 Task: Create a section Feature Fest and in the section, add a milestone Blockchain Implementation in the project AuraTech
Action: Mouse moved to (275, 482)
Screenshot: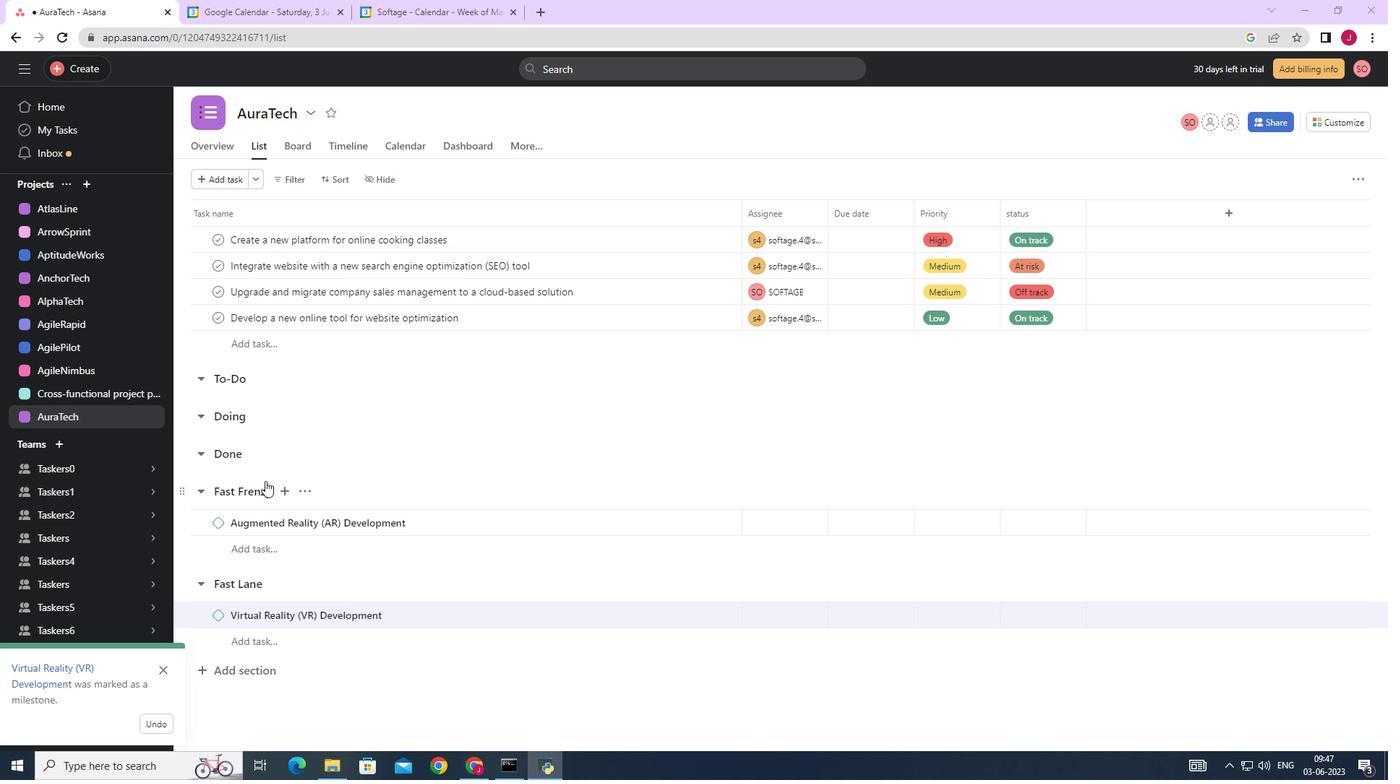 
Action: Mouse scrolled (275, 482) with delta (0, 0)
Screenshot: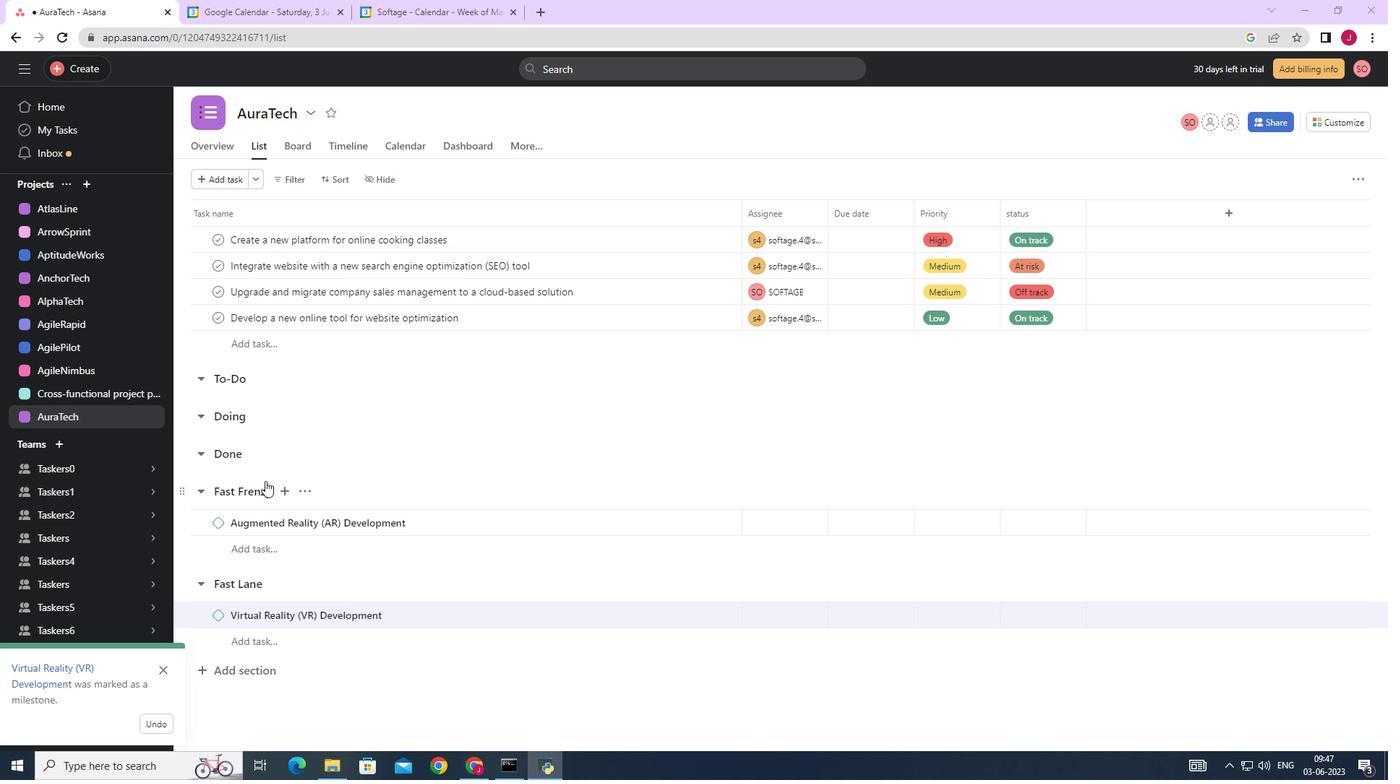 
Action: Mouse moved to (277, 485)
Screenshot: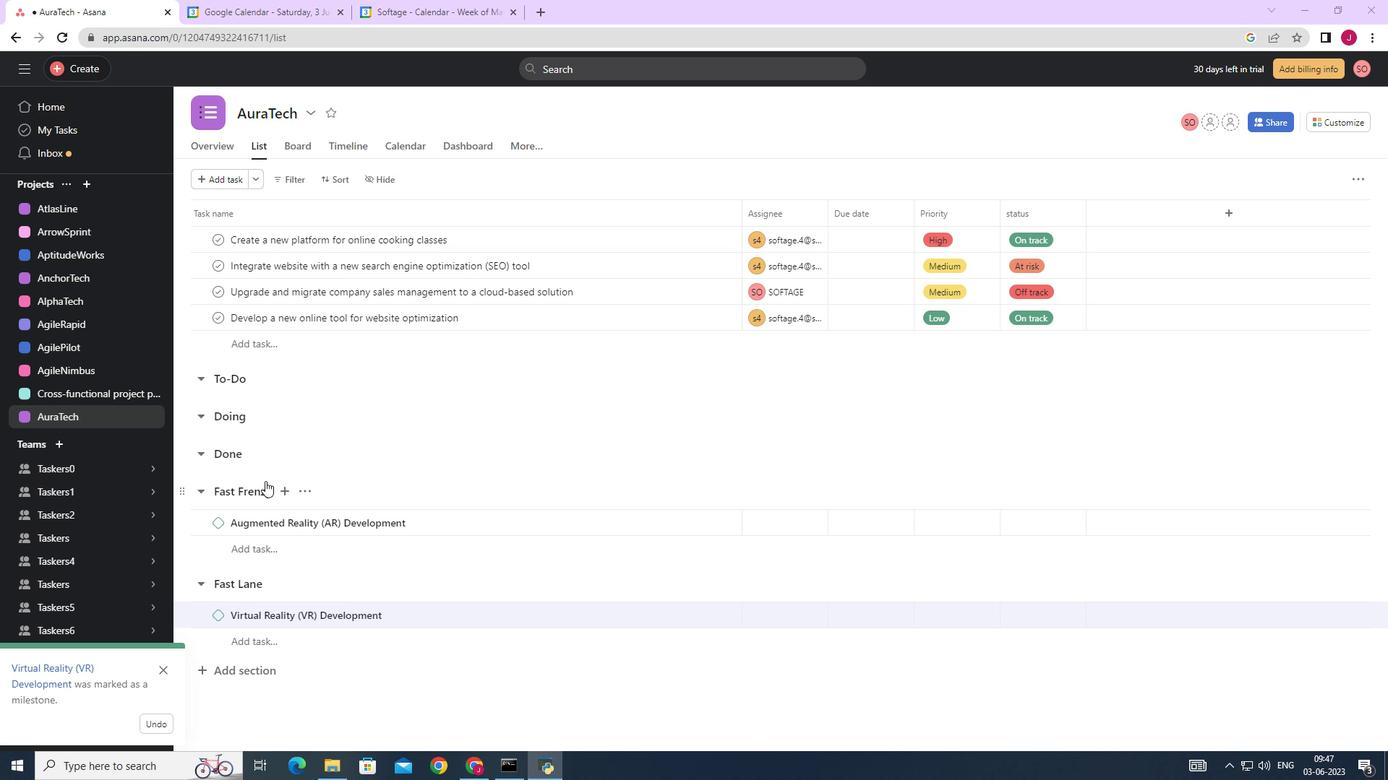 
Action: Mouse scrolled (277, 485) with delta (0, 0)
Screenshot: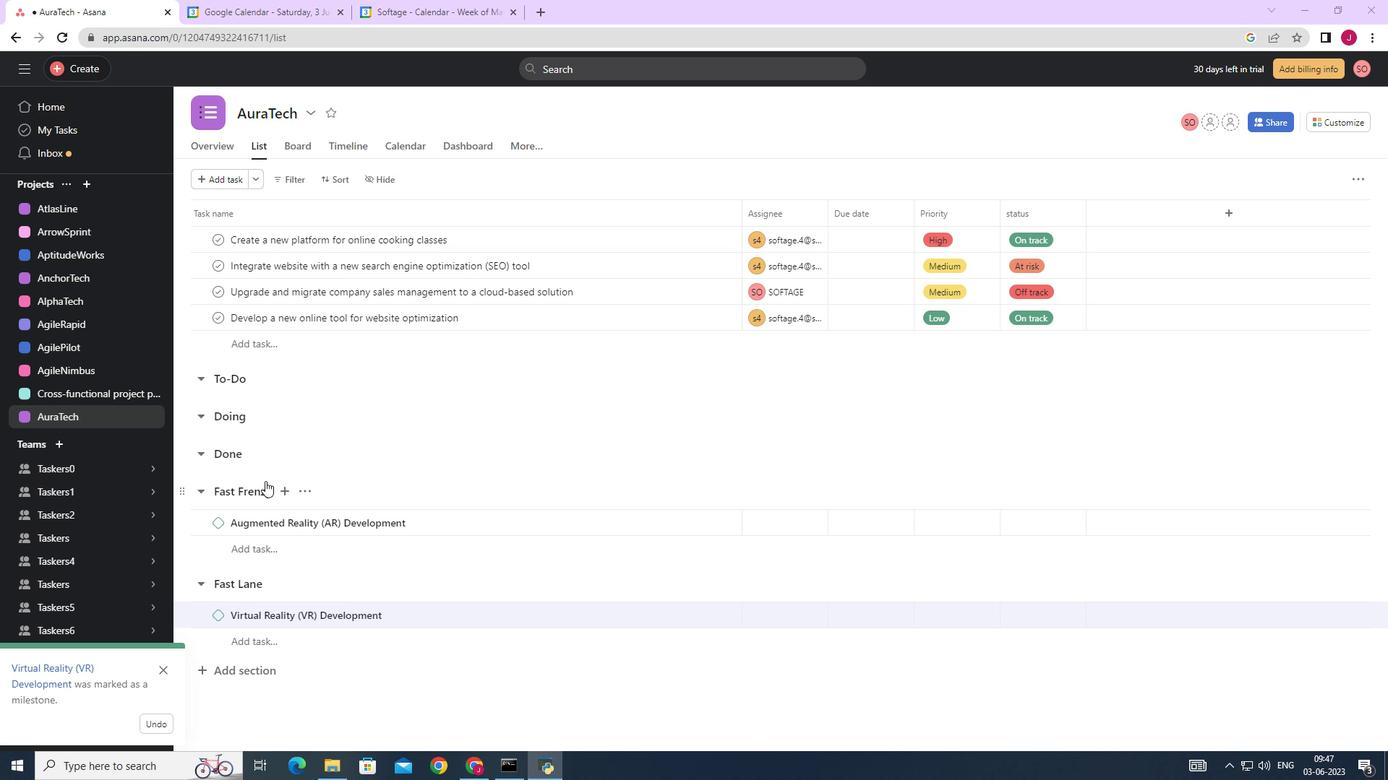 
Action: Mouse scrolled (277, 485) with delta (0, 0)
Screenshot: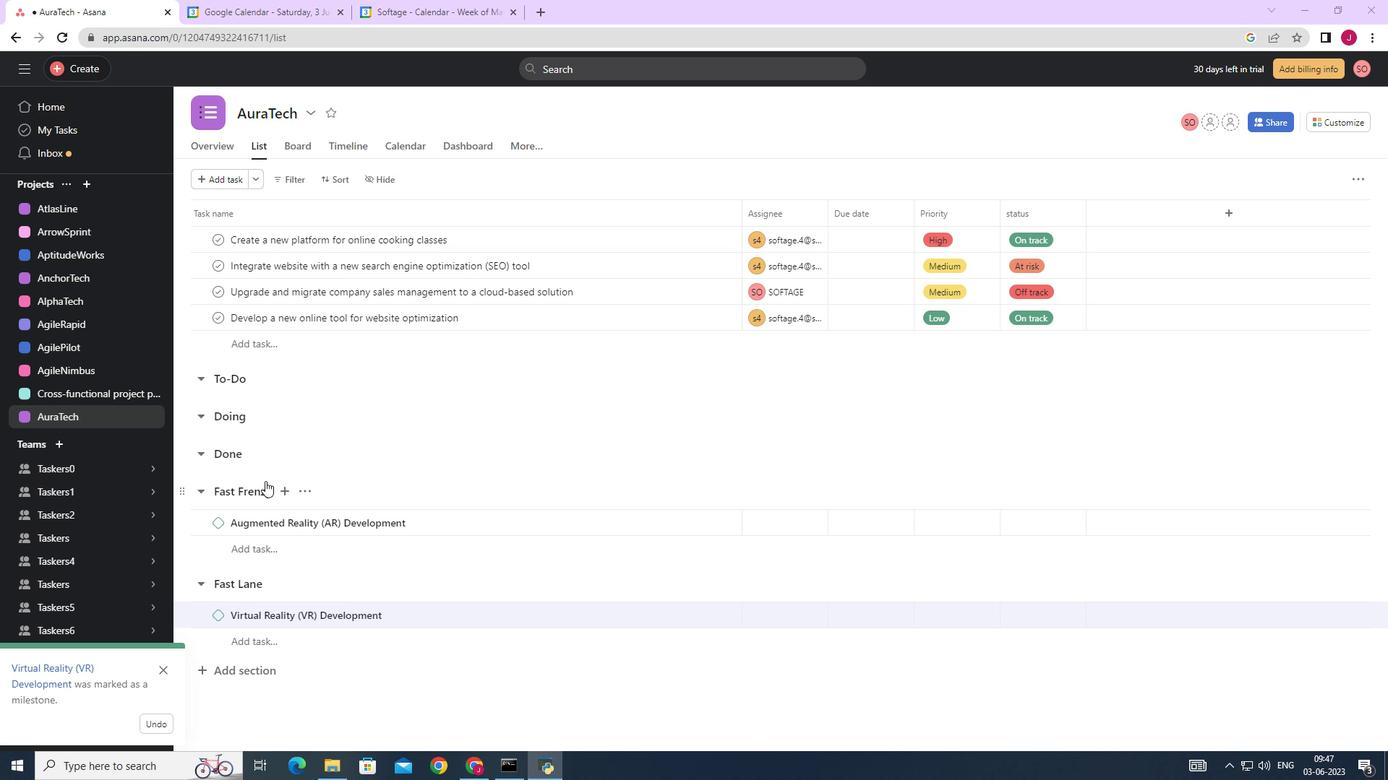 
Action: Mouse moved to (277, 485)
Screenshot: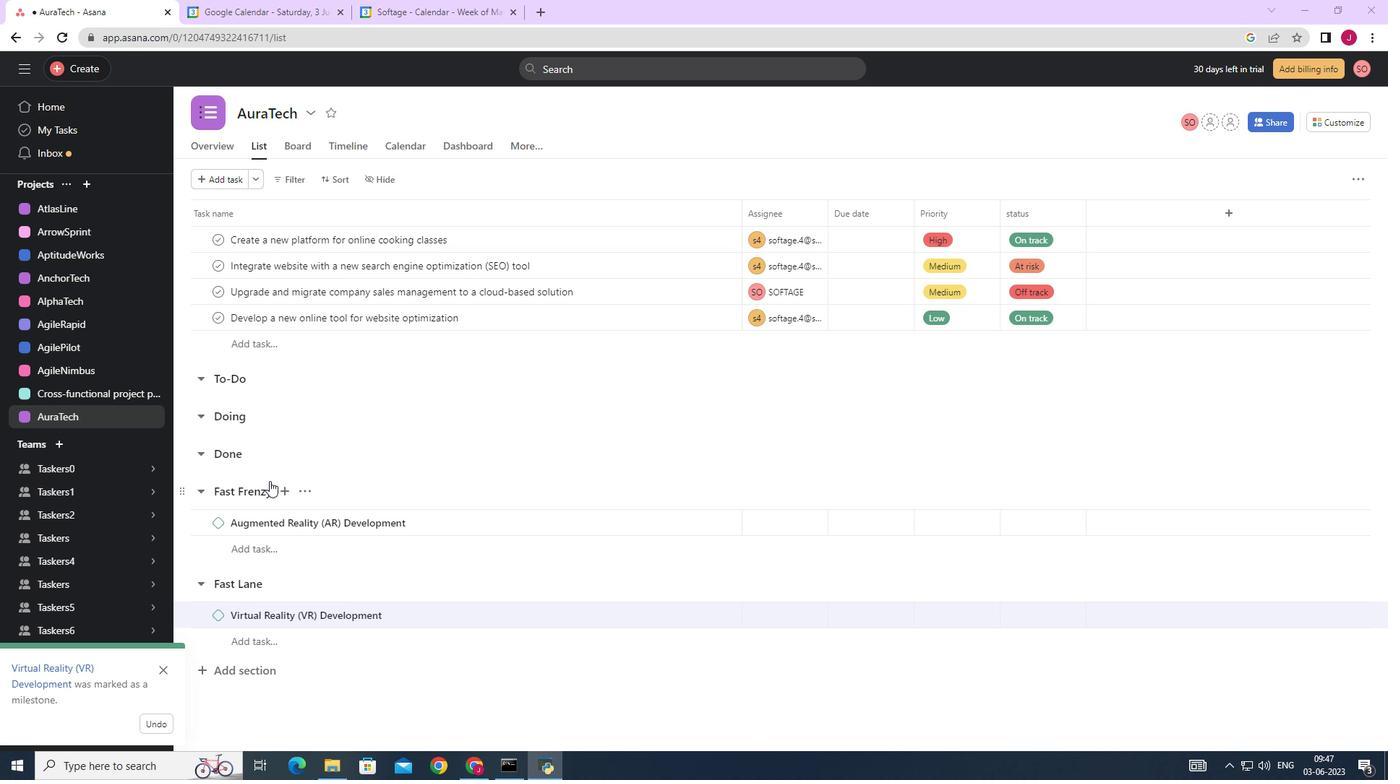 
Action: Mouse scrolled (277, 485) with delta (0, 0)
Screenshot: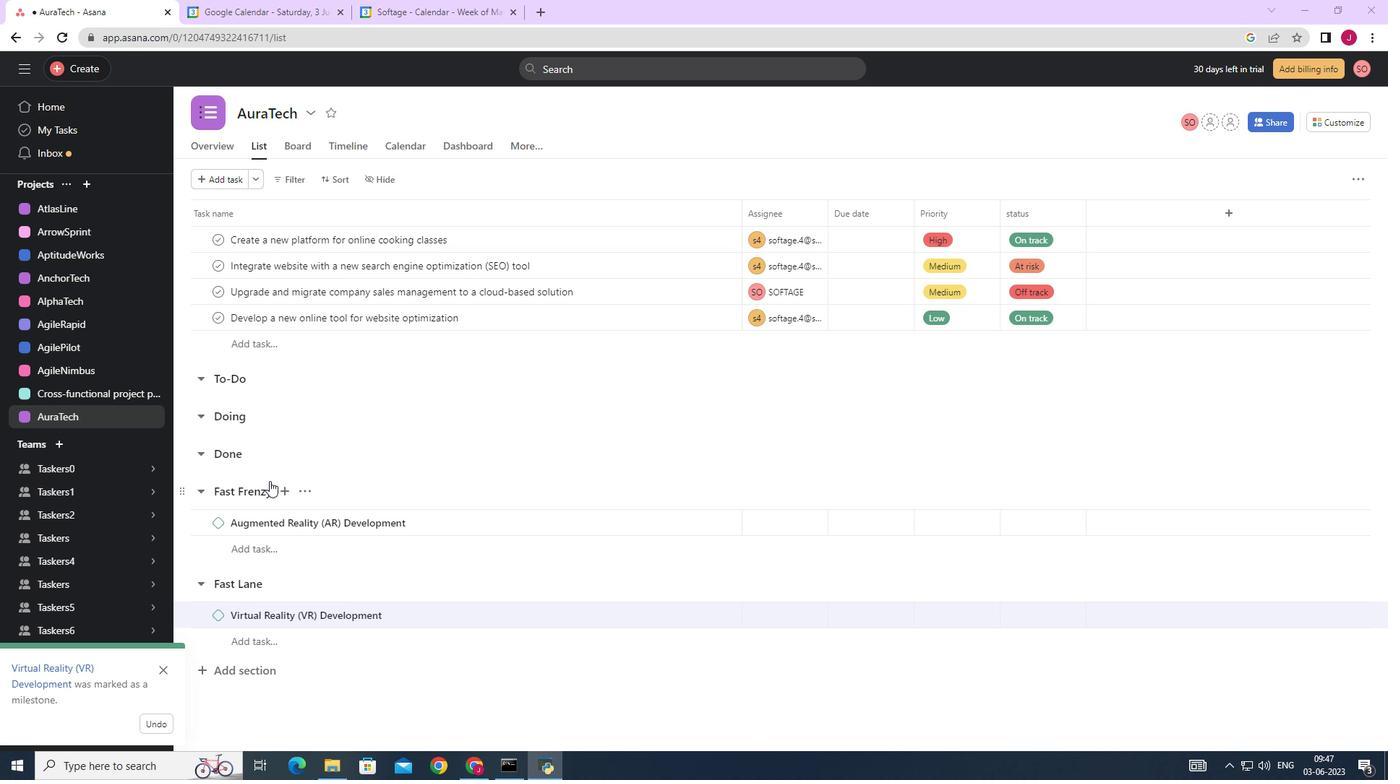 
Action: Mouse moved to (278, 486)
Screenshot: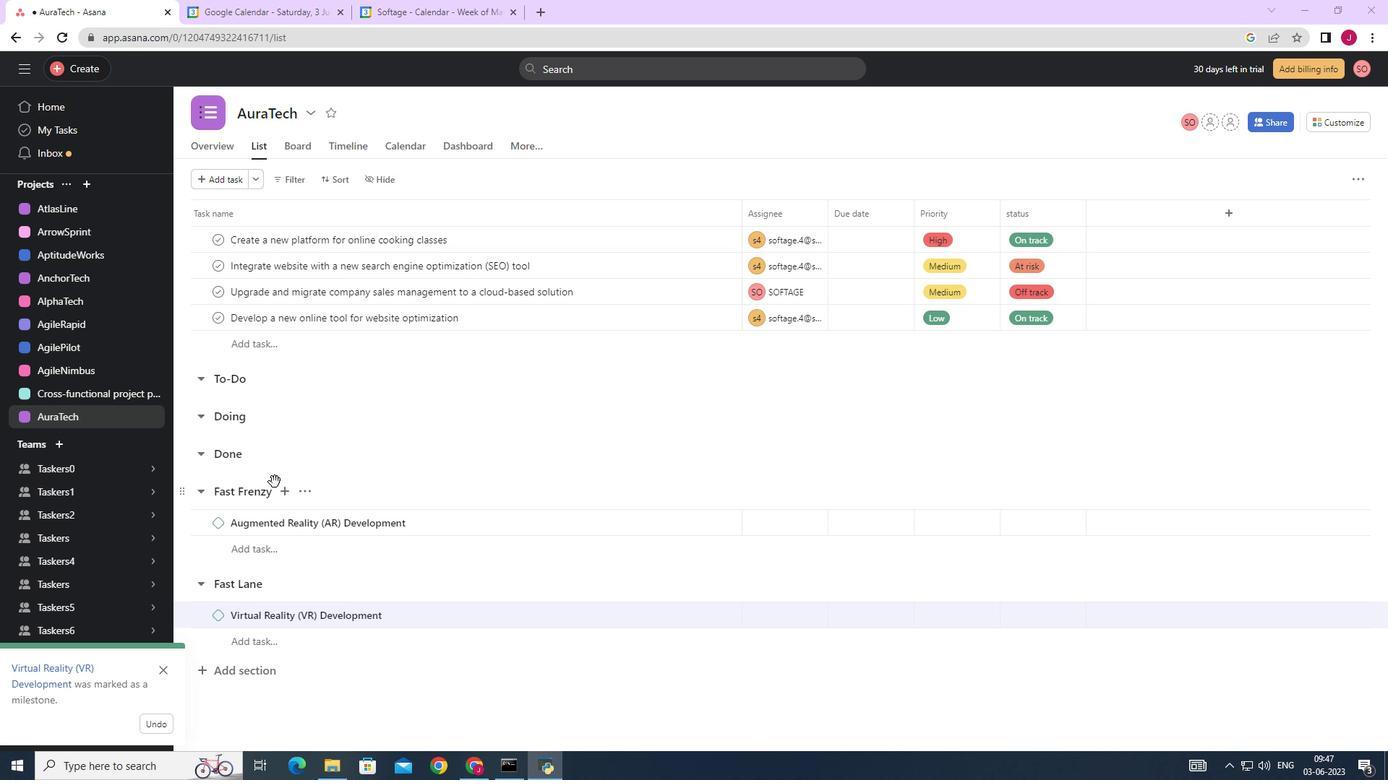 
Action: Mouse scrolled (278, 485) with delta (0, 0)
Screenshot: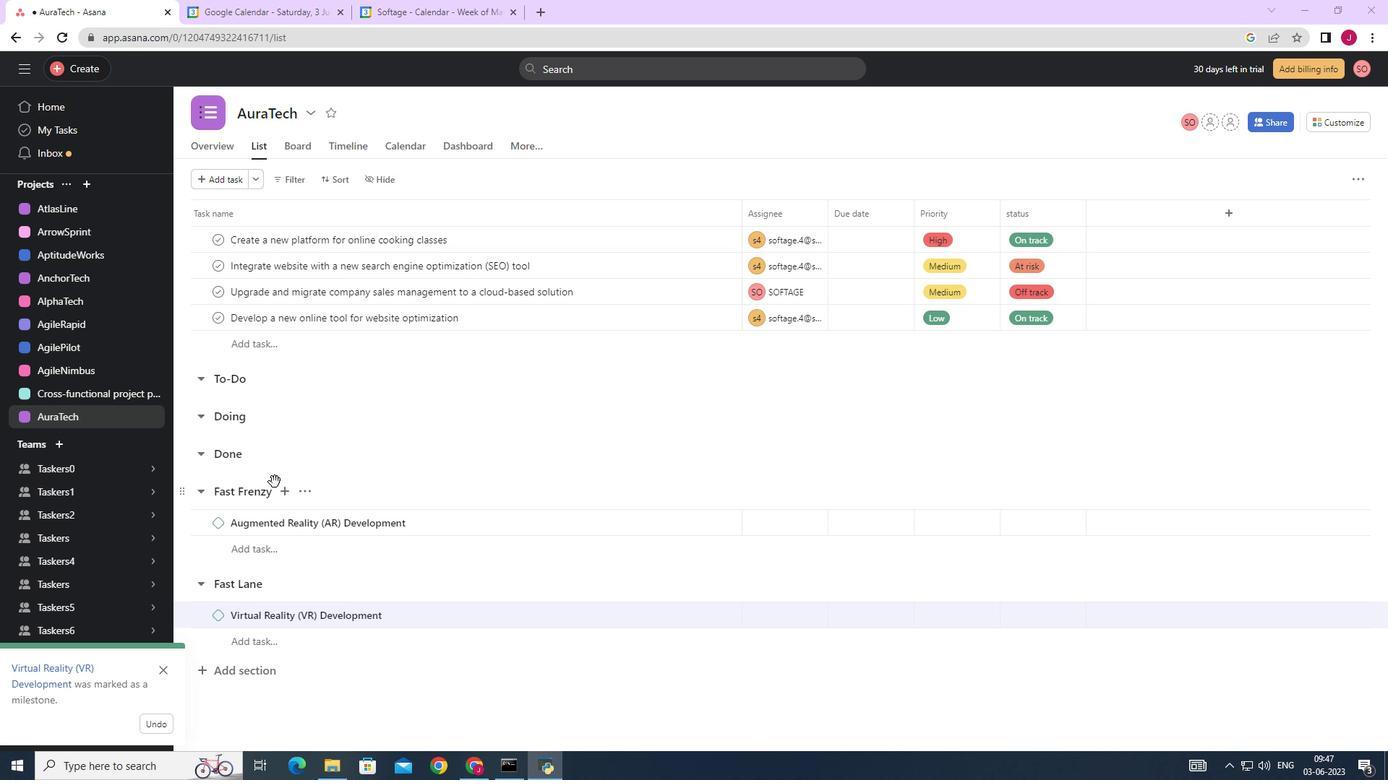 
Action: Mouse moved to (162, 675)
Screenshot: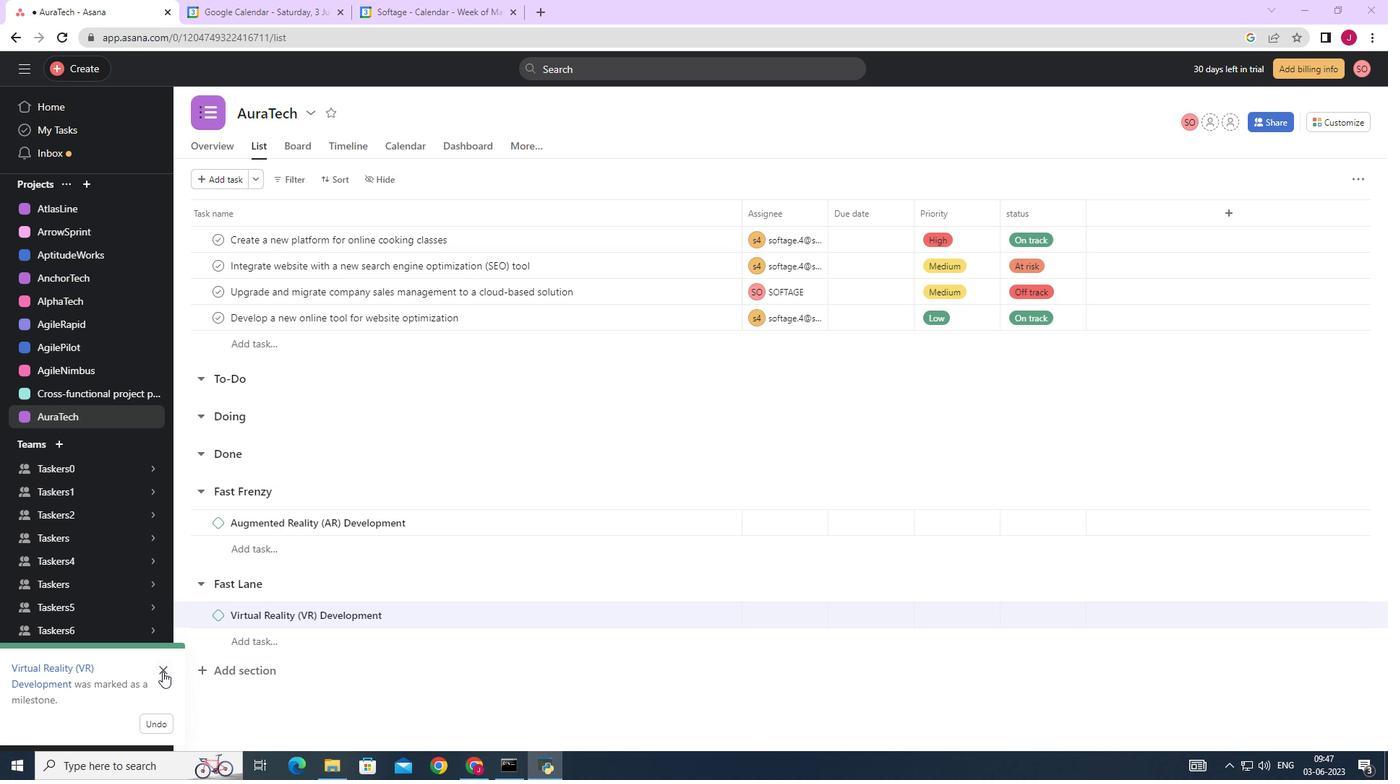 
Action: Mouse pressed left at (162, 675)
Screenshot: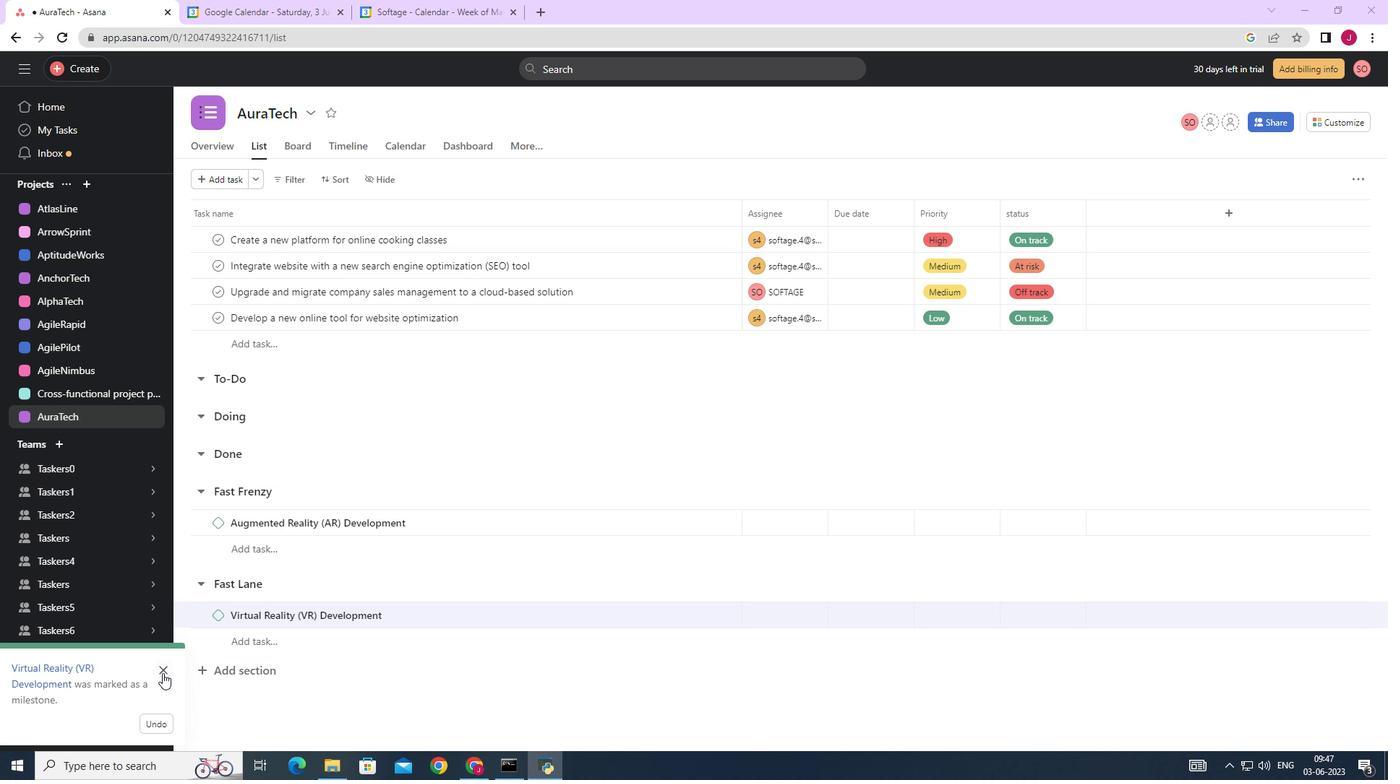 
Action: Mouse moved to (21, 39)
Screenshot: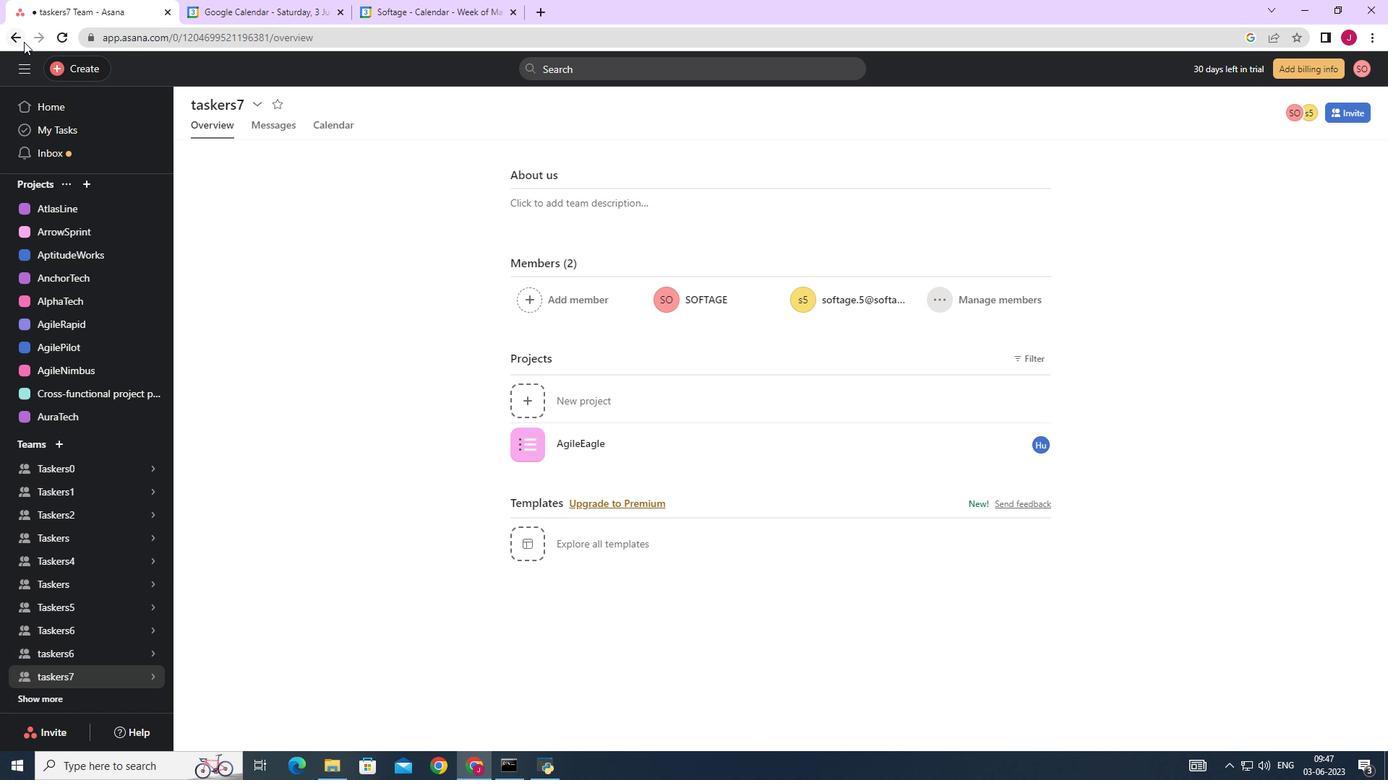 
Action: Mouse pressed left at (21, 39)
Screenshot: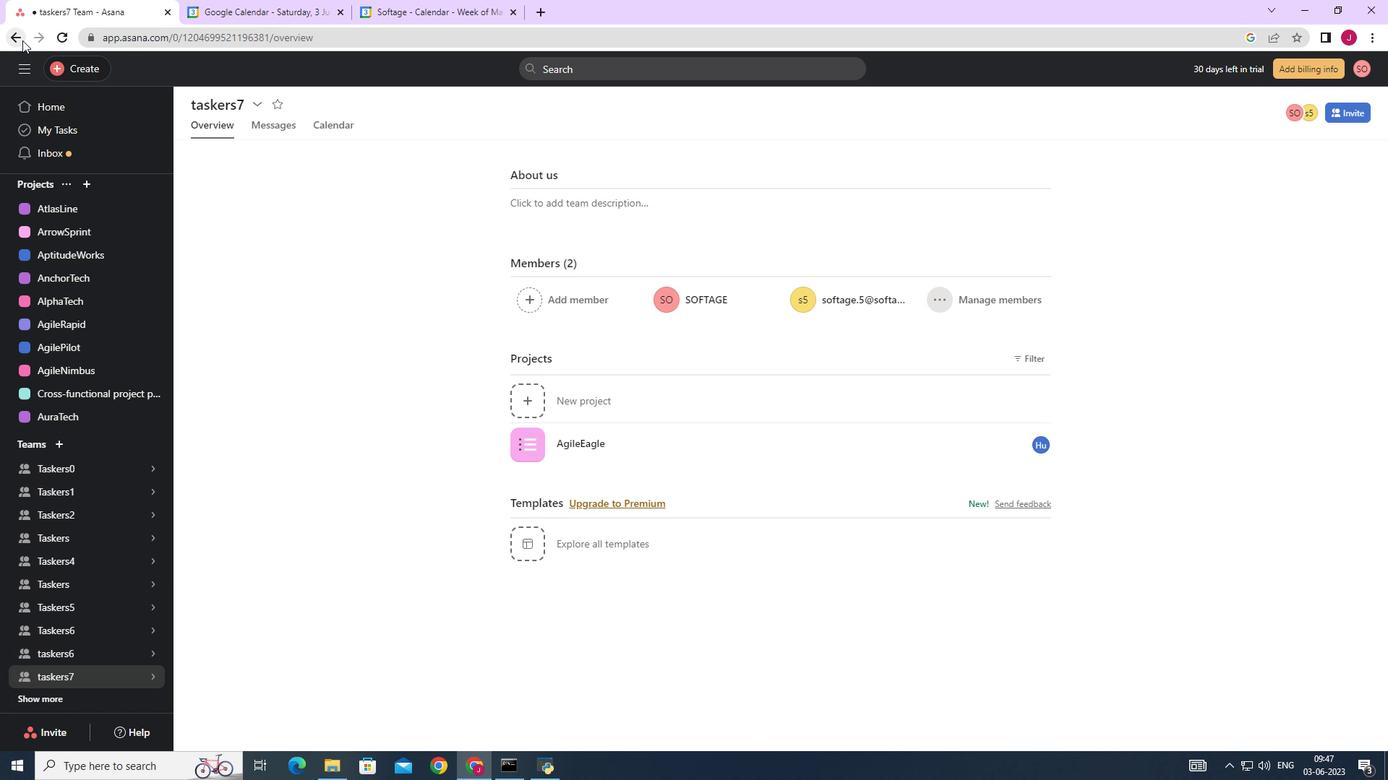 
Action: Mouse moved to (237, 668)
Screenshot: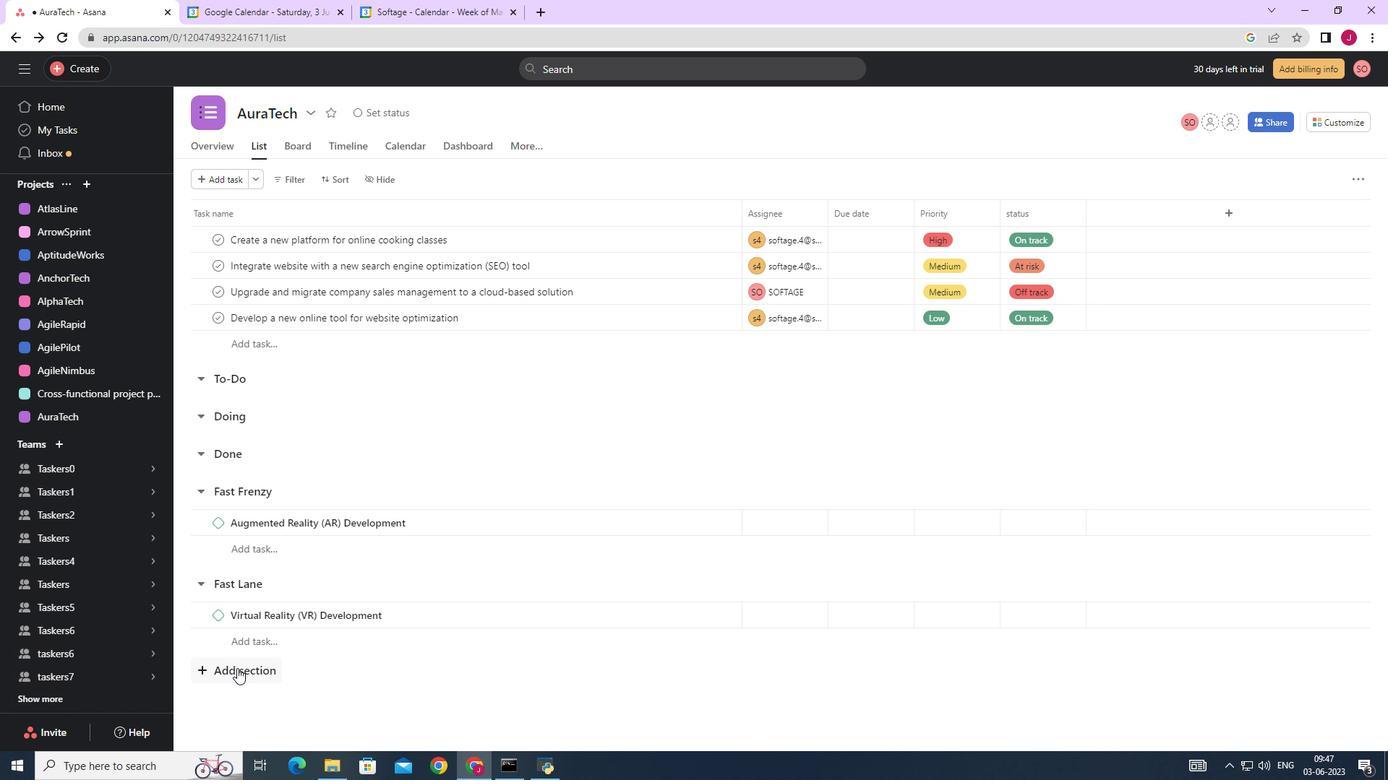 
Action: Mouse pressed left at (237, 668)
Screenshot: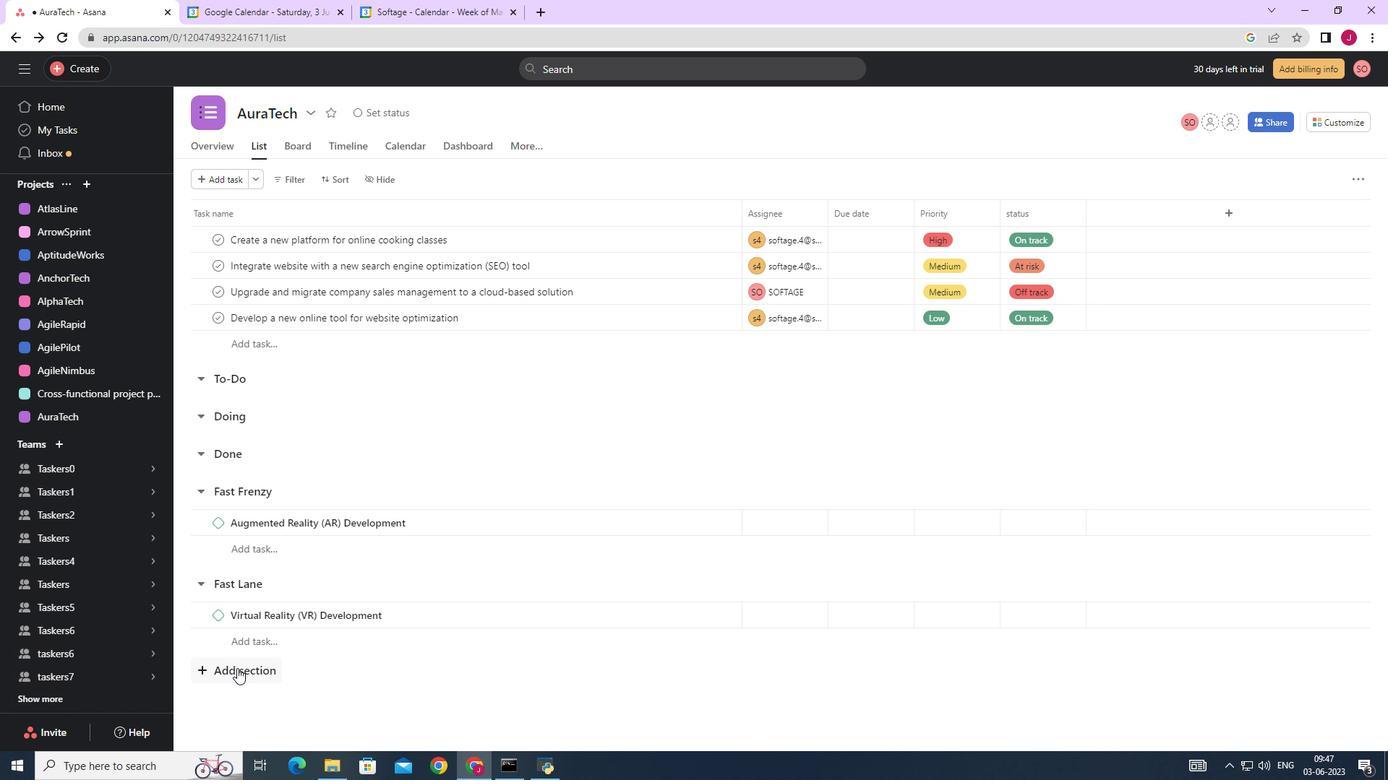 
Action: Mouse moved to (258, 663)
Screenshot: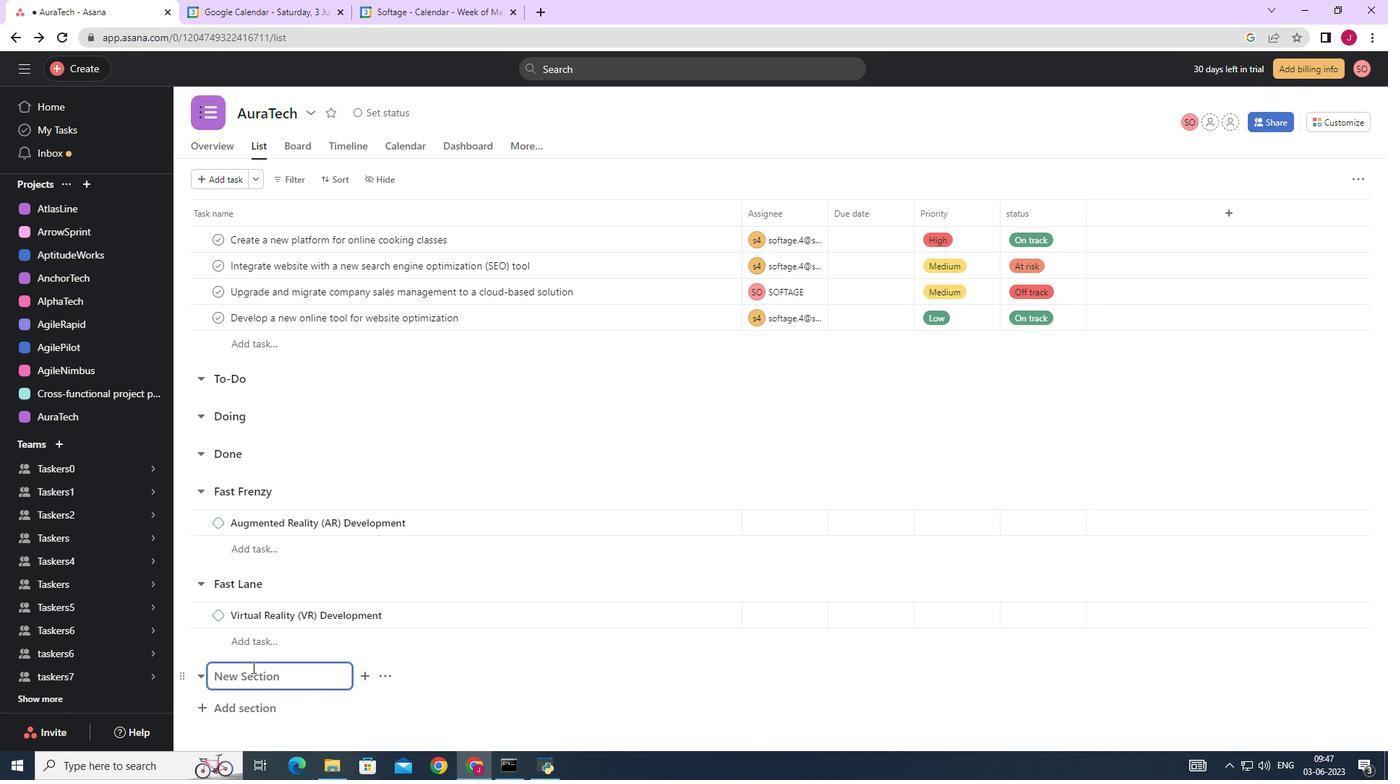 
Action: Mouse scrolled (258, 662) with delta (0, 0)
Screenshot: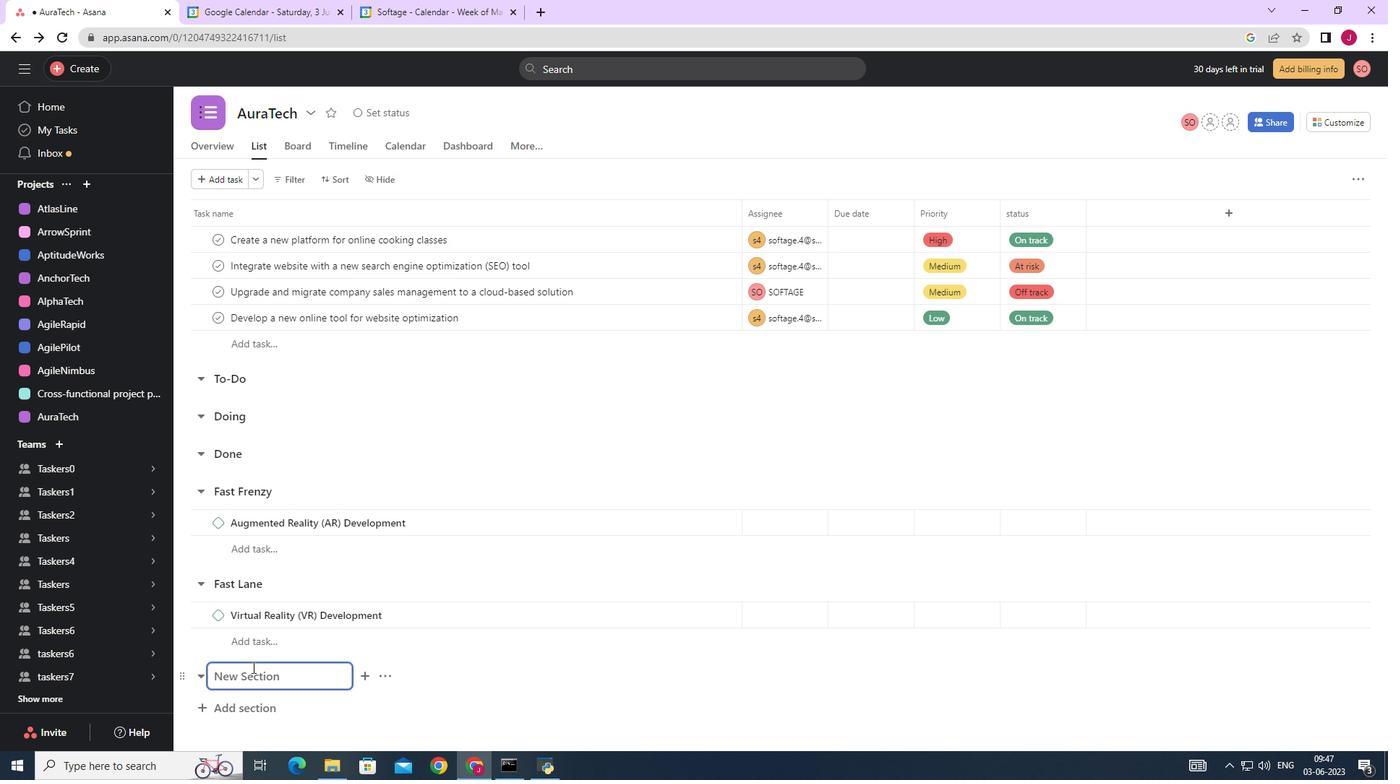 
Action: Mouse scrolled (258, 662) with delta (0, 0)
Screenshot: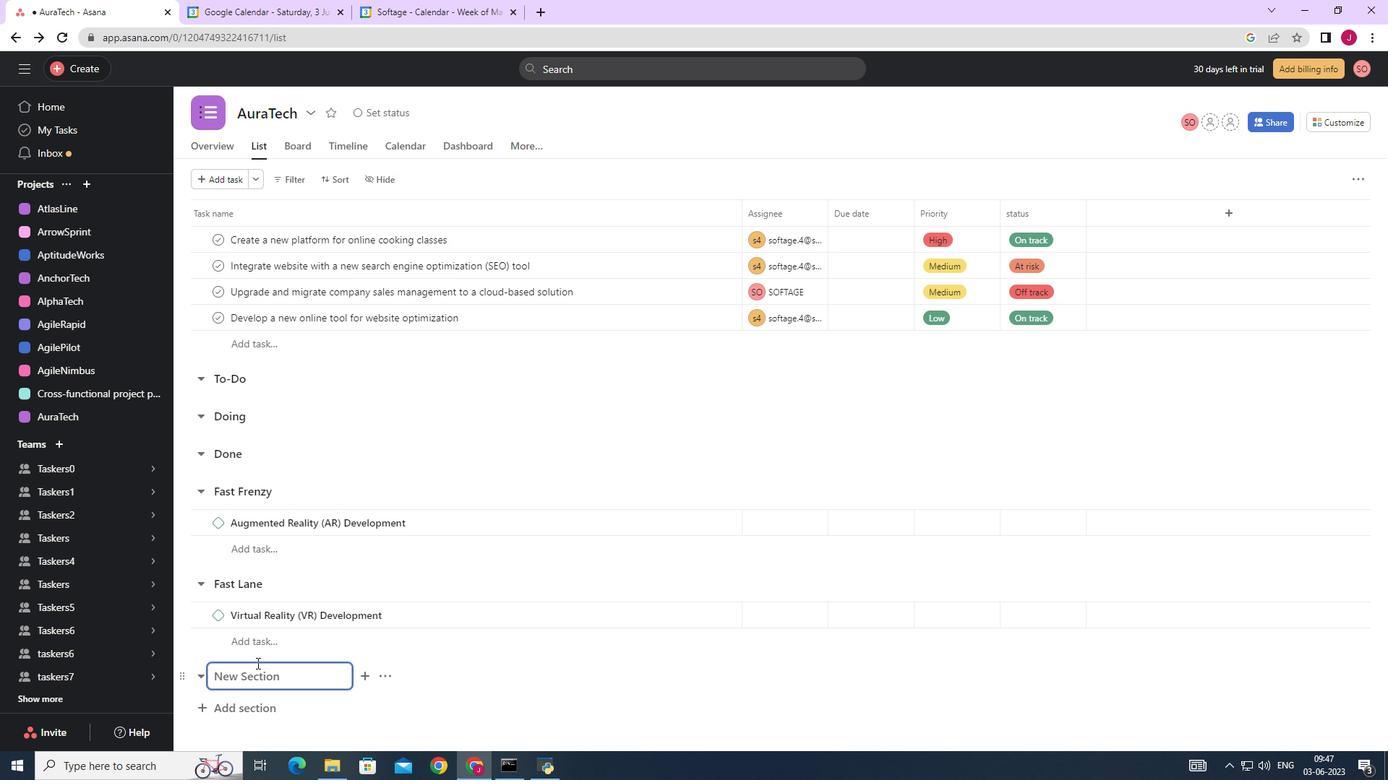 
Action: Mouse scrolled (258, 662) with delta (0, 0)
Screenshot: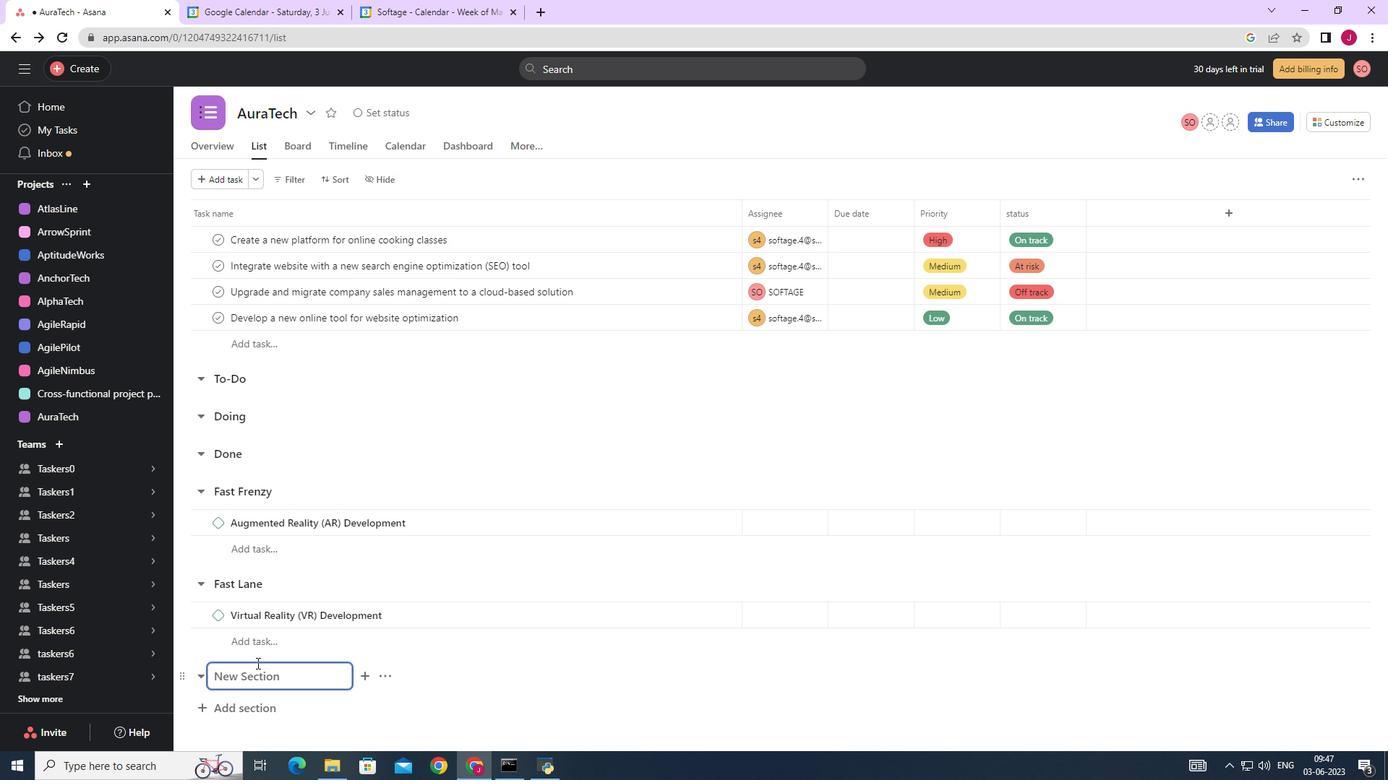 
Action: Mouse scrolled (258, 662) with delta (0, 0)
Screenshot: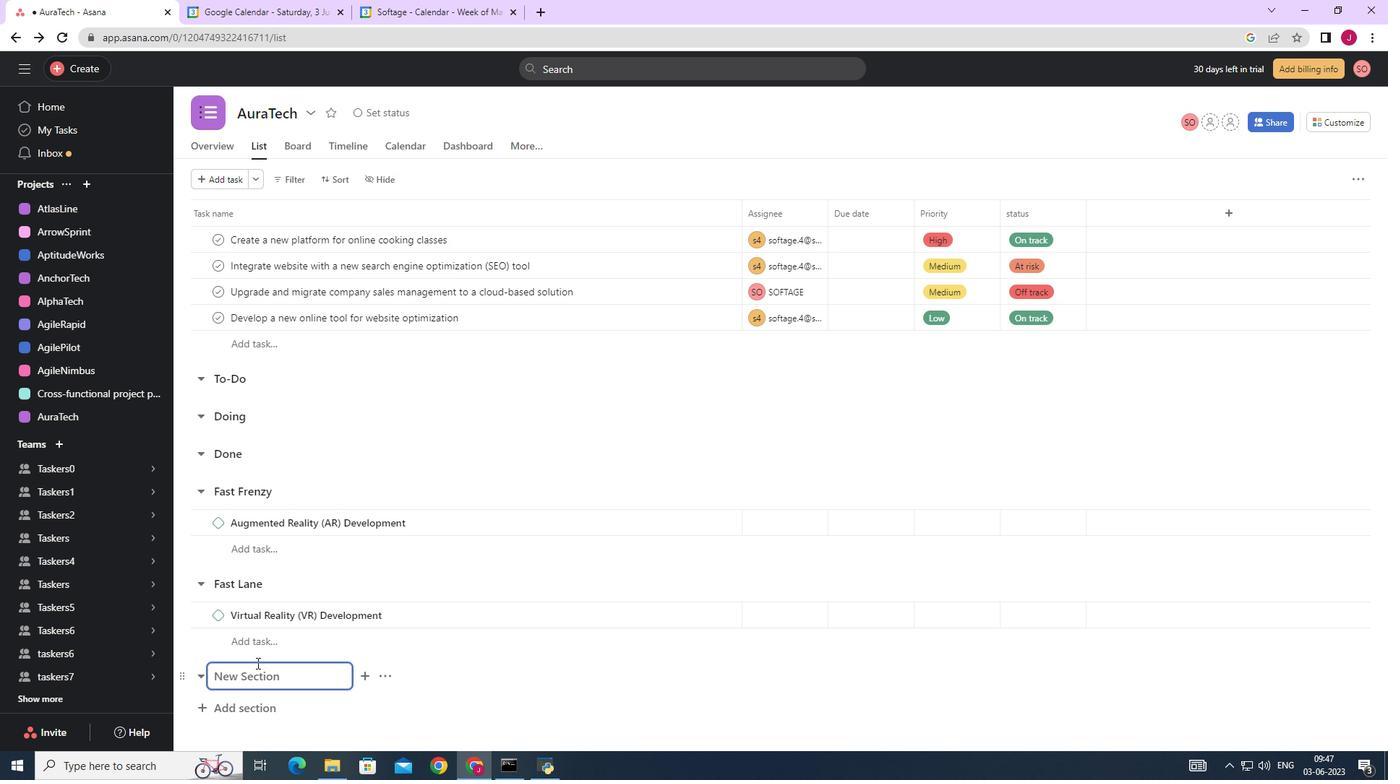
Action: Mouse moved to (266, 672)
Screenshot: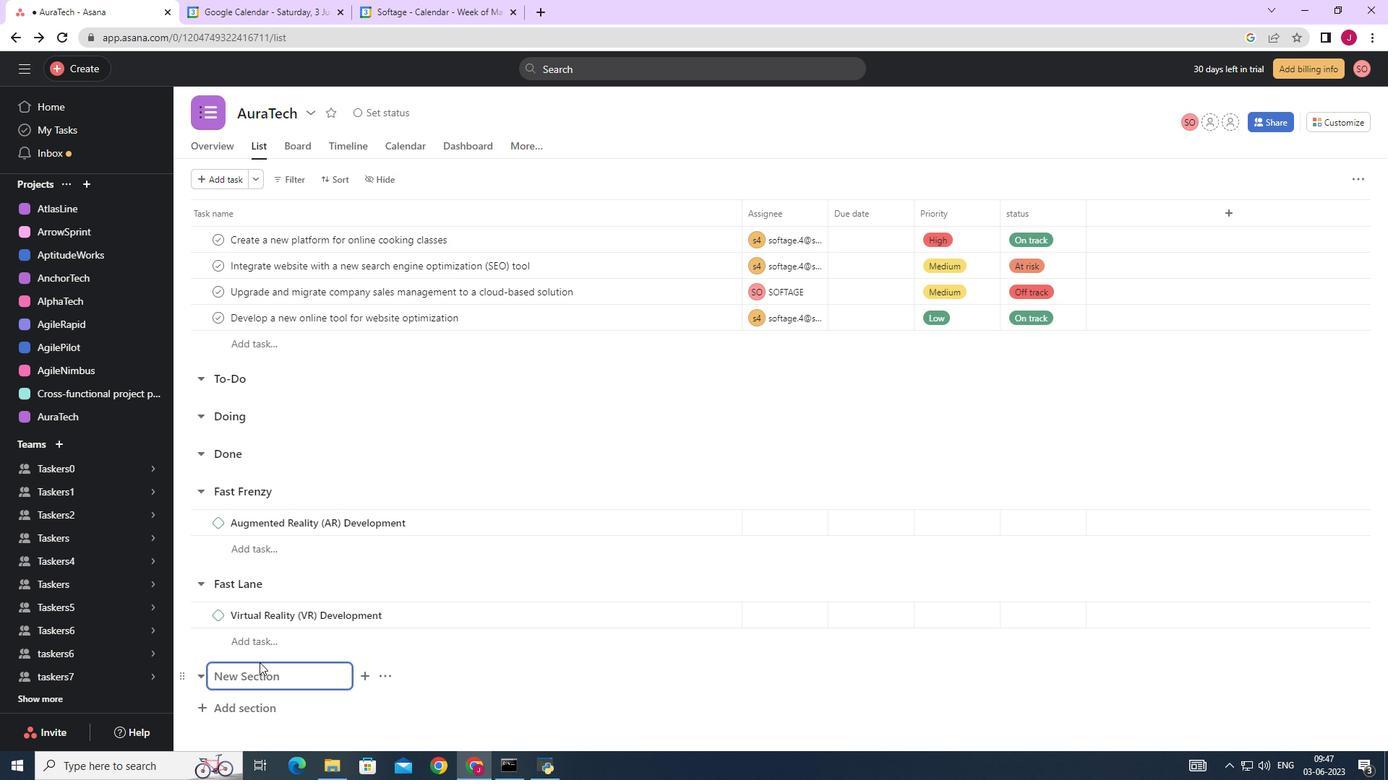
Action: Key pressed <Key.caps_lock>F<Key.caps_lock>eature<Key.space><Key.caps_lock>F<Key.caps_lock>est<Key.space><Key.enter><Key.caps_lock>B<Key.caps_lock>lockchain<Key.space><Key.caps_lock>I<Key.caps_lock>mplement
Screenshot: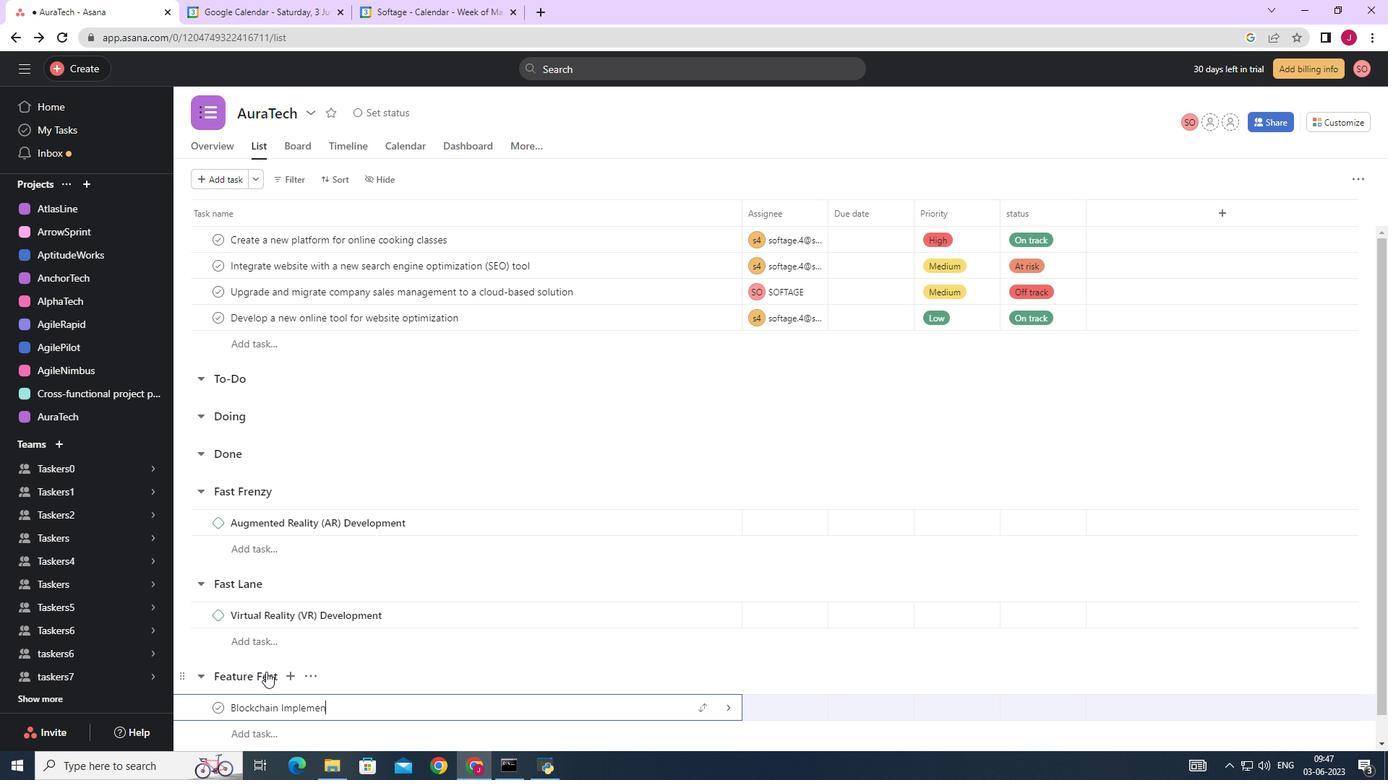 
Action: Mouse moved to (728, 705)
Screenshot: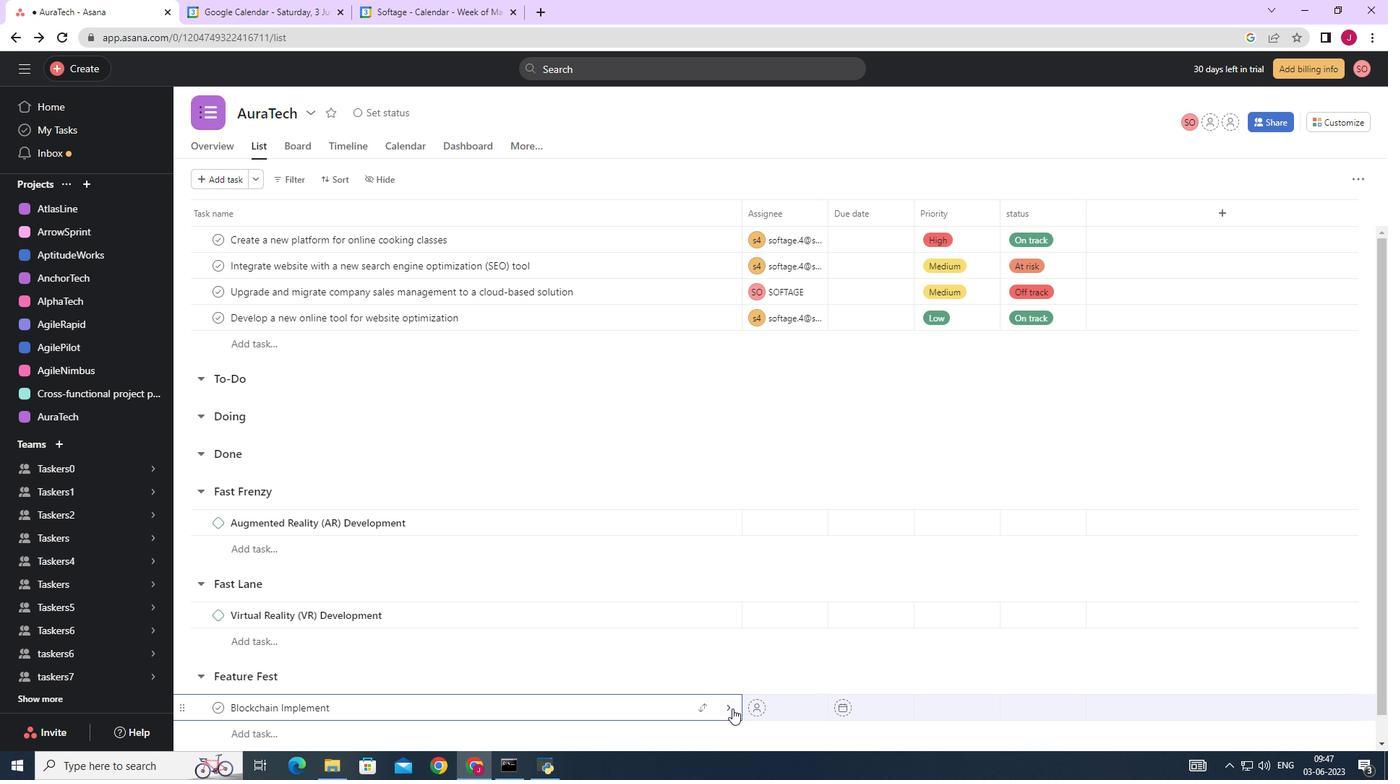 
Action: Mouse pressed left at (728, 705)
Screenshot: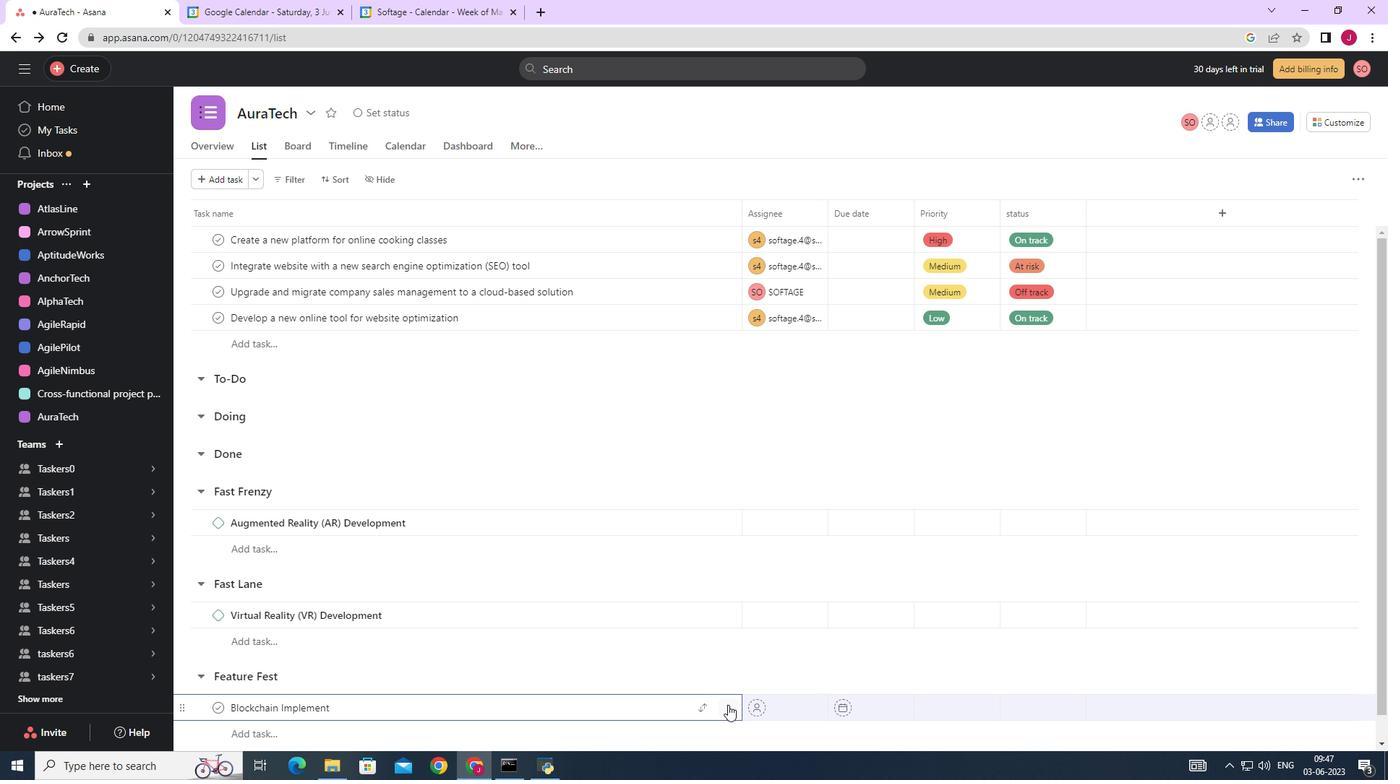 
Action: Mouse moved to (1329, 178)
Screenshot: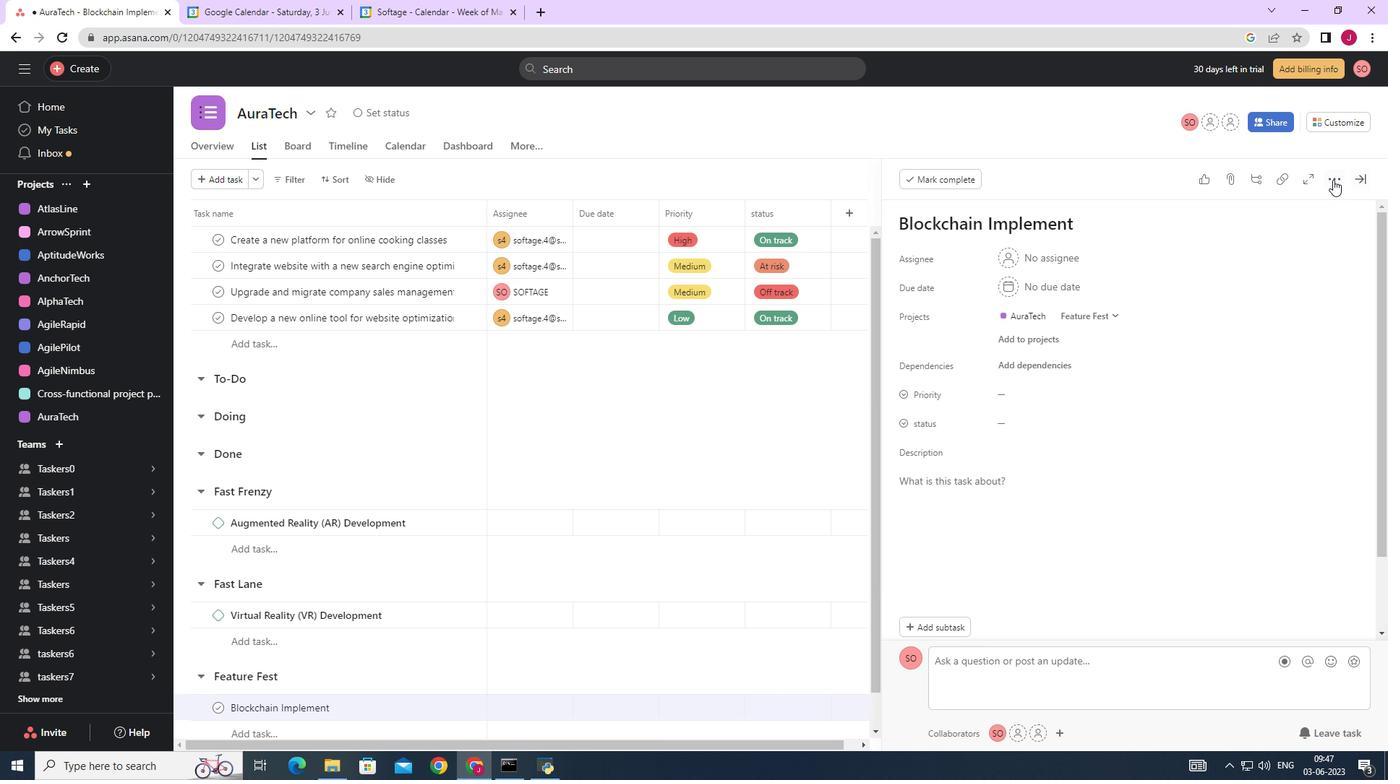 
Action: Mouse pressed left at (1329, 178)
Screenshot: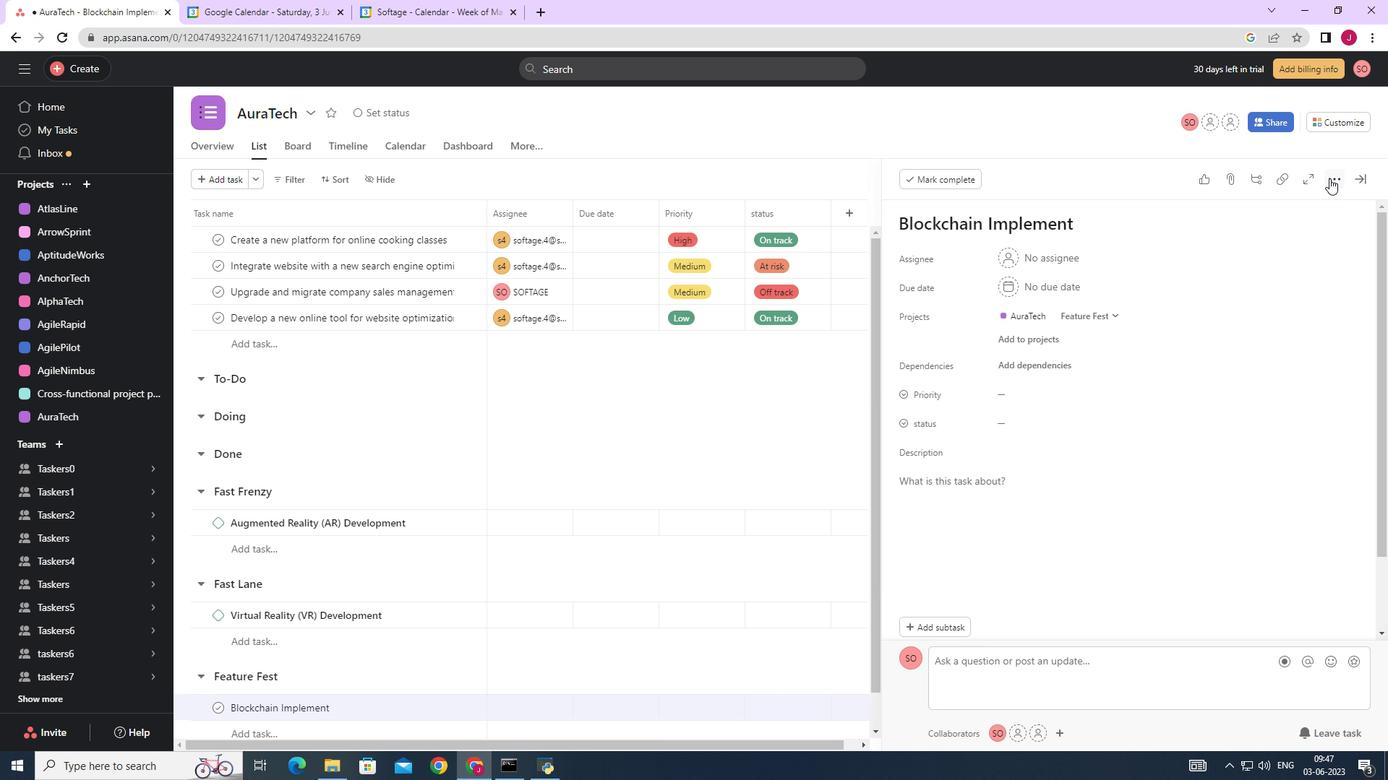 
Action: Mouse moved to (1249, 238)
Screenshot: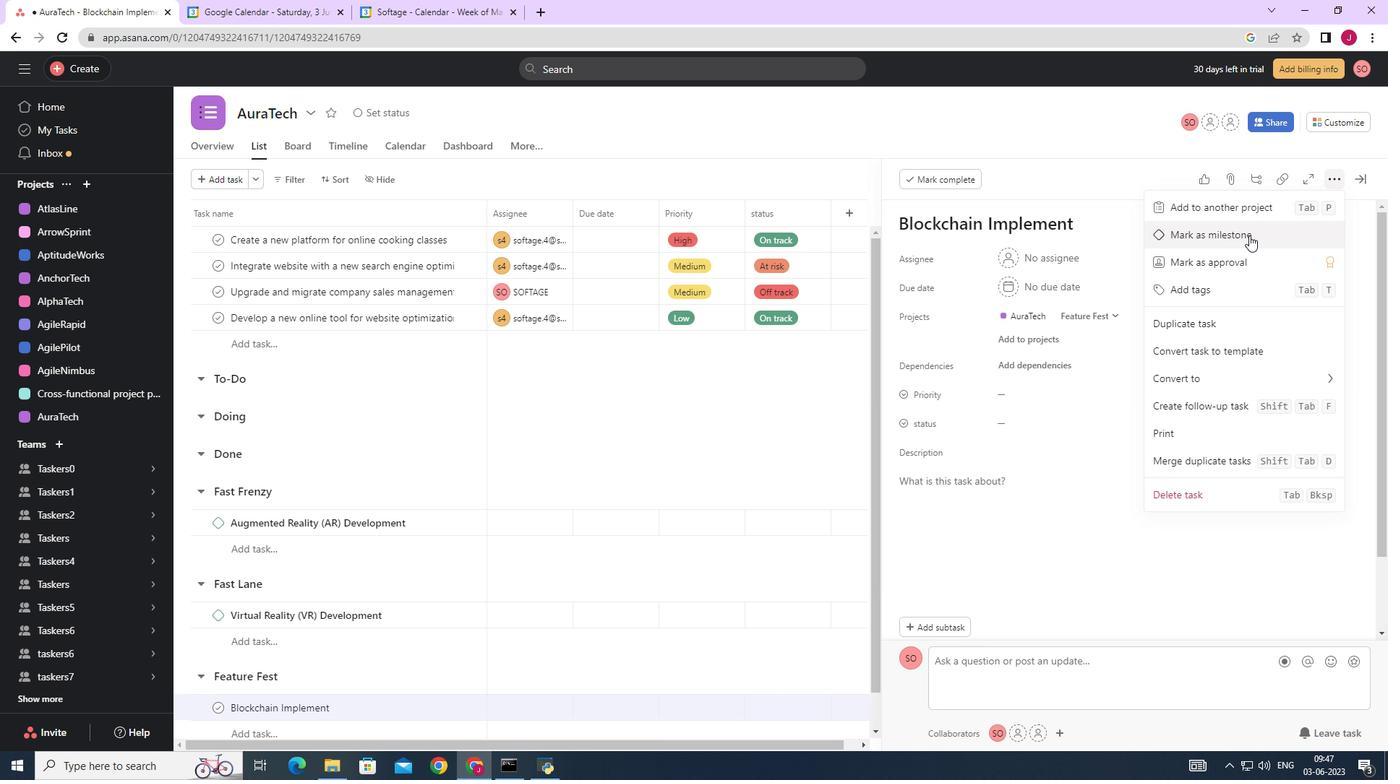 
Action: Mouse pressed left at (1249, 238)
Screenshot: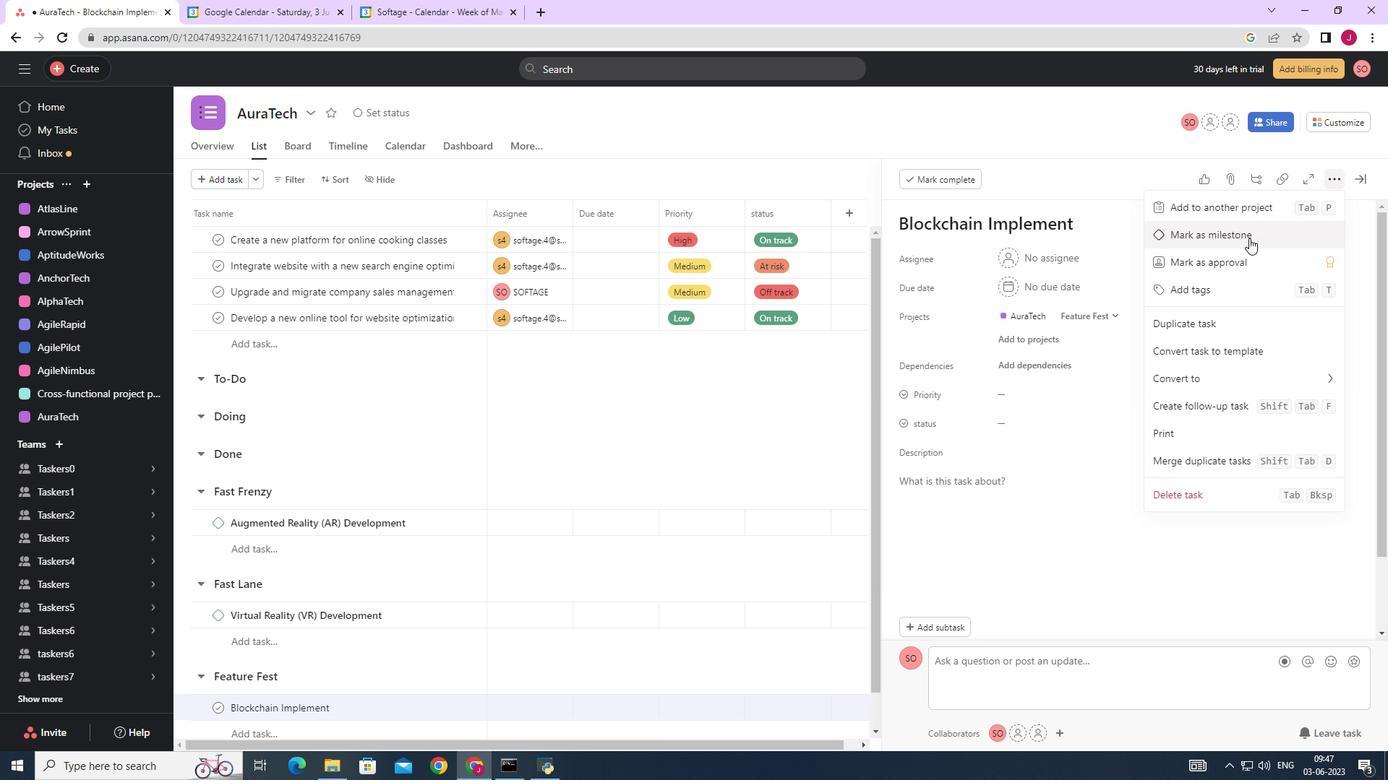 
Action: Mouse moved to (1354, 180)
Screenshot: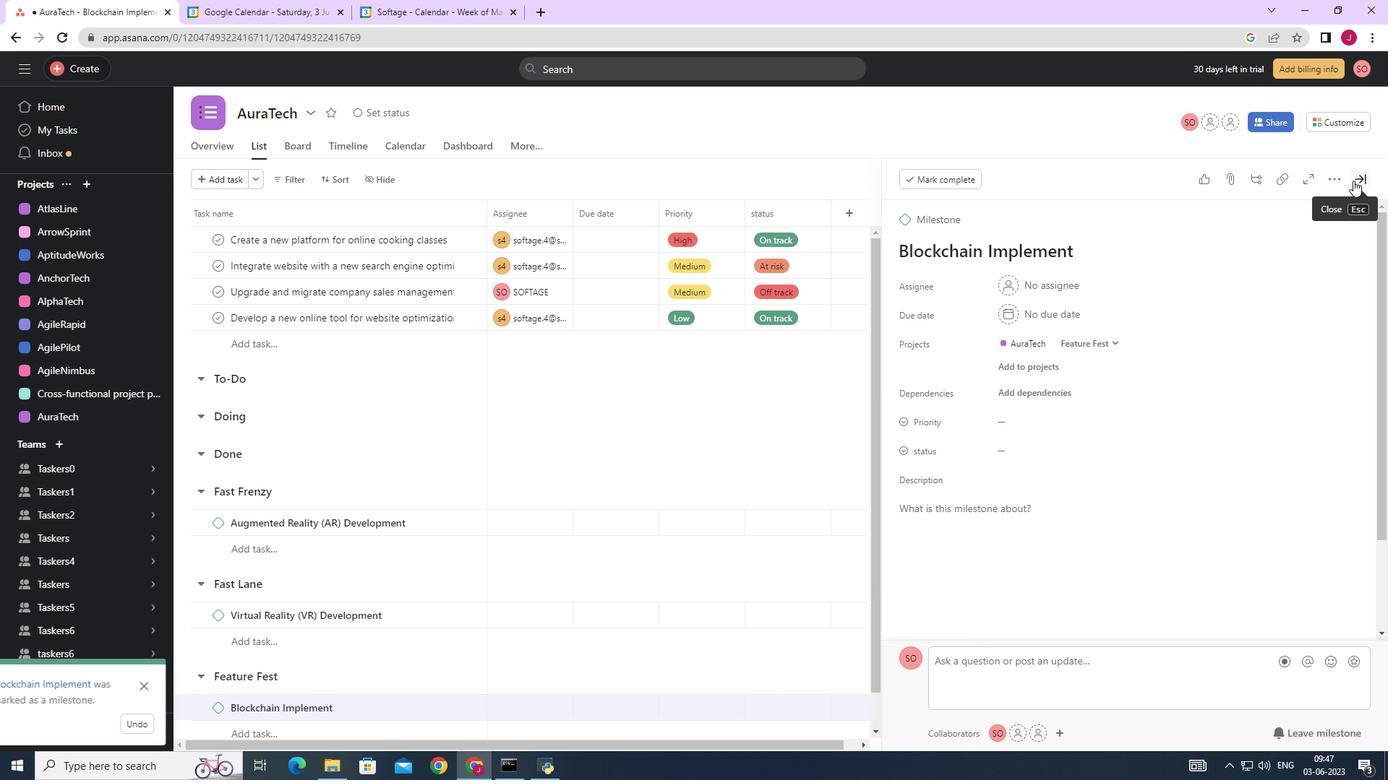 
Action: Mouse pressed left at (1354, 180)
Screenshot: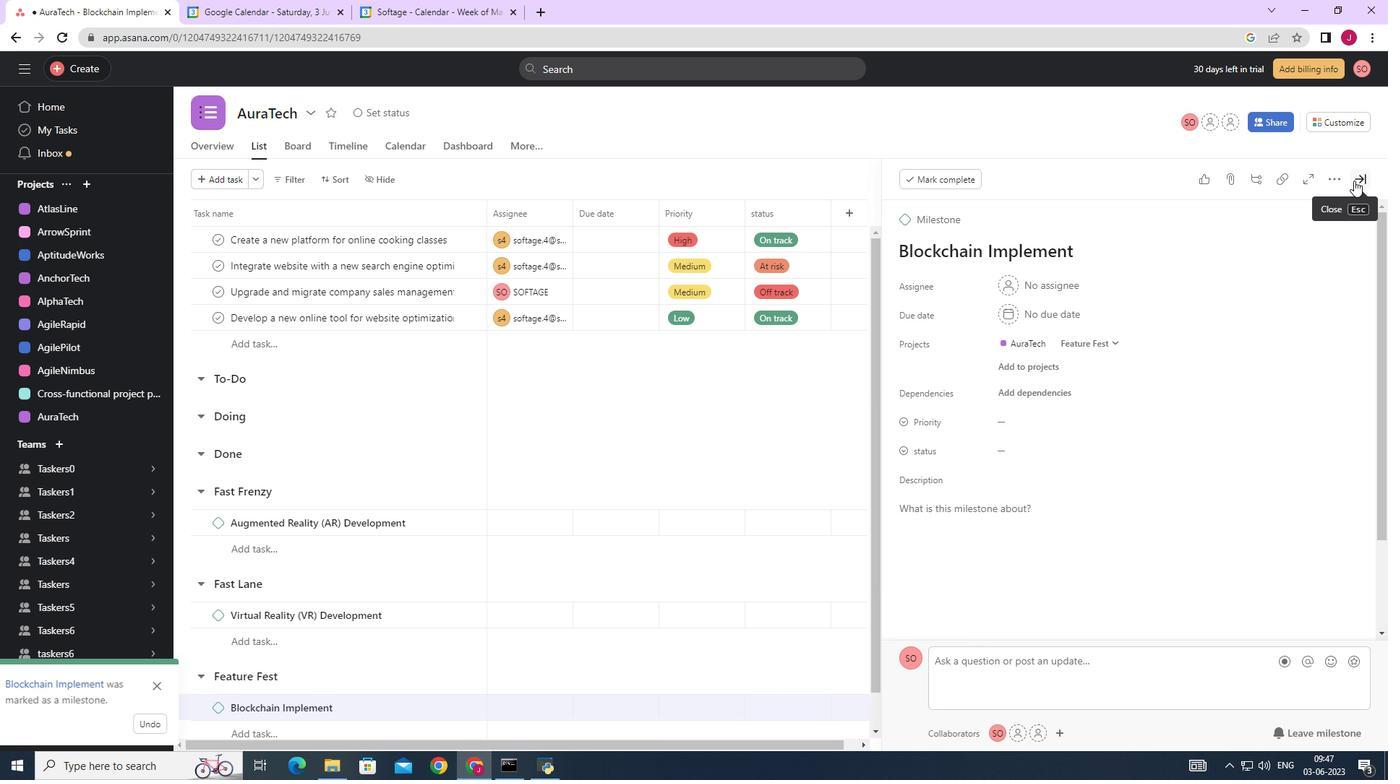 
Action: Mouse moved to (1349, 184)
Screenshot: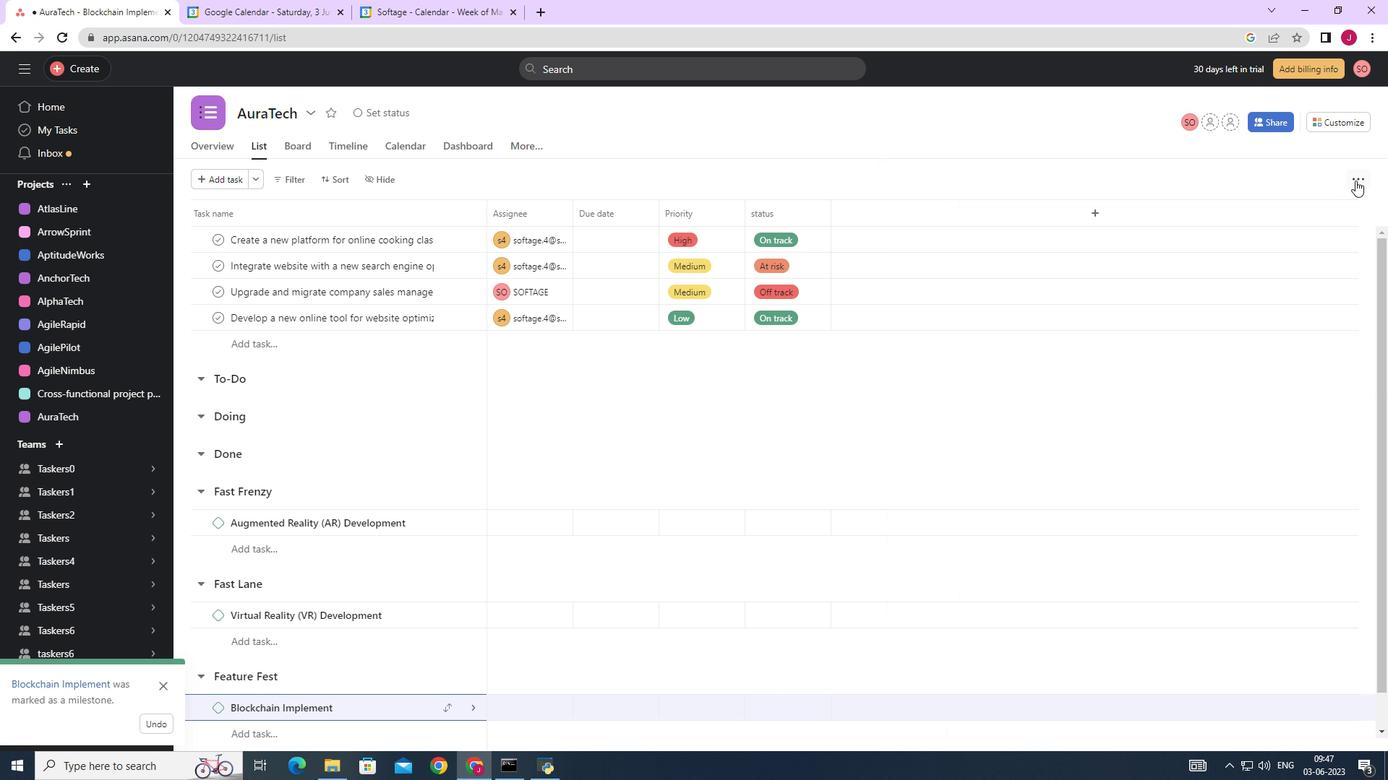 
